 Task: Change the audio output channels to 9 in WaveOut audio output.
Action: Mouse moved to (92, 11)
Screenshot: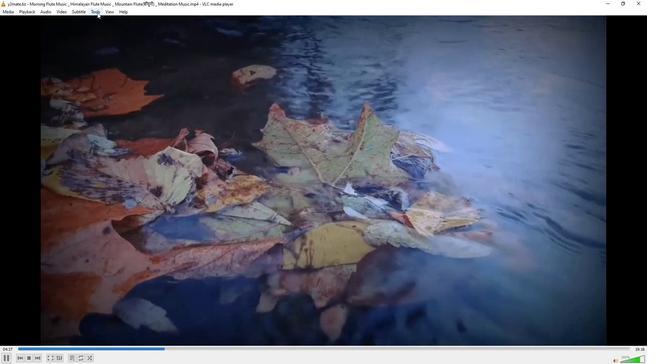 
Action: Mouse pressed left at (92, 11)
Screenshot: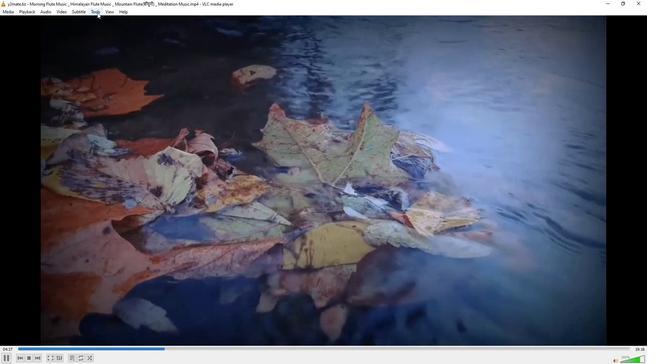 
Action: Mouse moved to (101, 89)
Screenshot: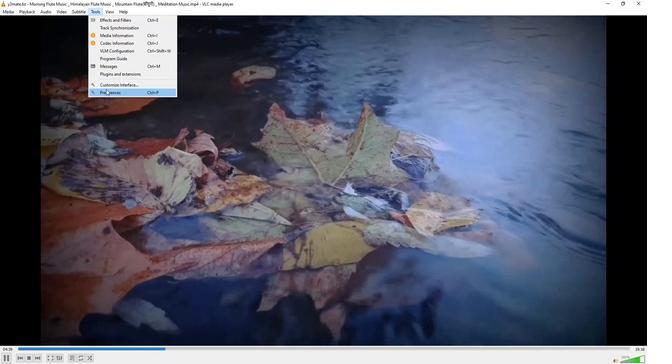 
Action: Mouse pressed left at (101, 89)
Screenshot: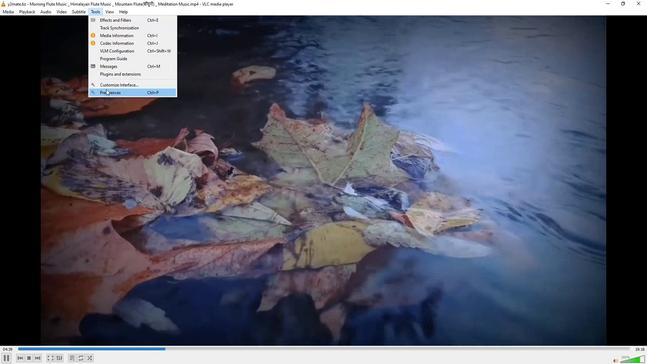 
Action: Mouse moved to (211, 295)
Screenshot: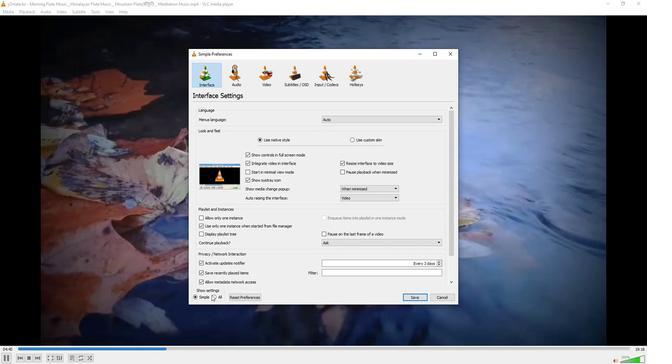 
Action: Mouse pressed left at (211, 295)
Screenshot: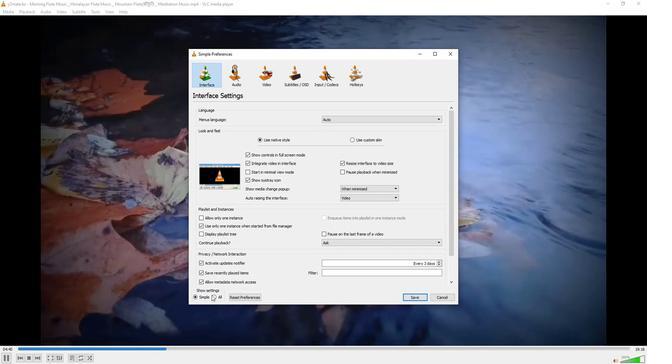 
Action: Mouse moved to (212, 296)
Screenshot: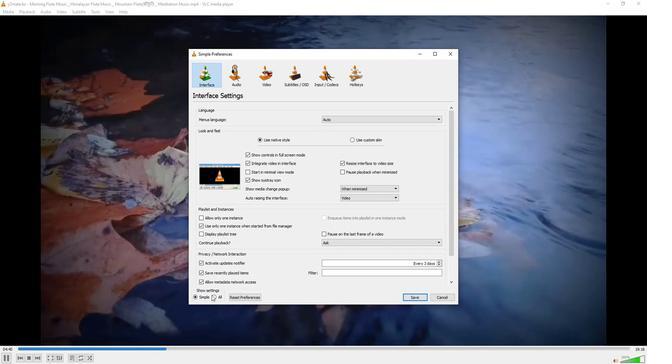 
Action: Mouse pressed left at (212, 296)
Screenshot: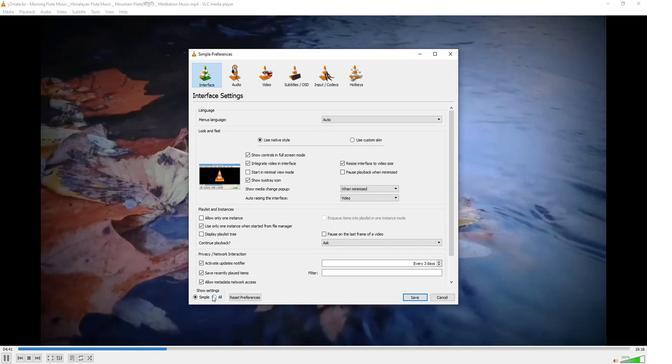 
Action: Mouse moved to (207, 153)
Screenshot: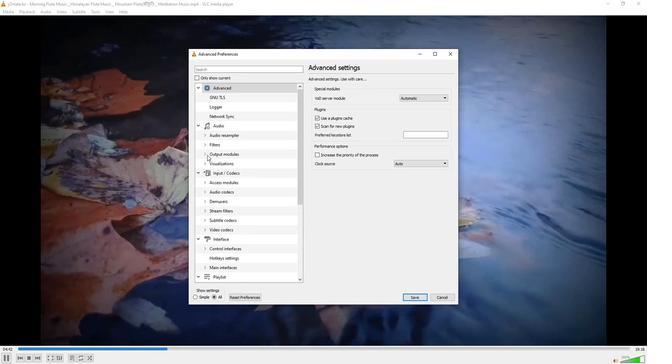 
Action: Mouse pressed left at (207, 153)
Screenshot: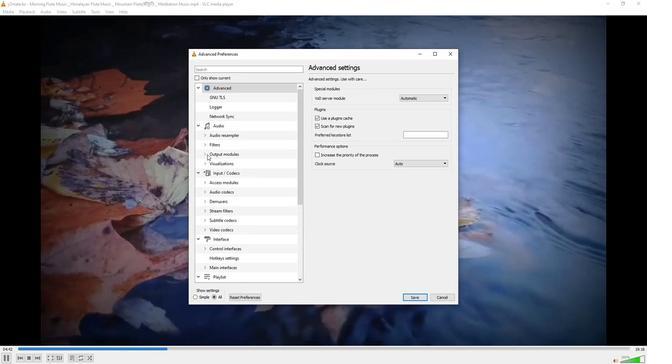 
Action: Mouse moved to (223, 191)
Screenshot: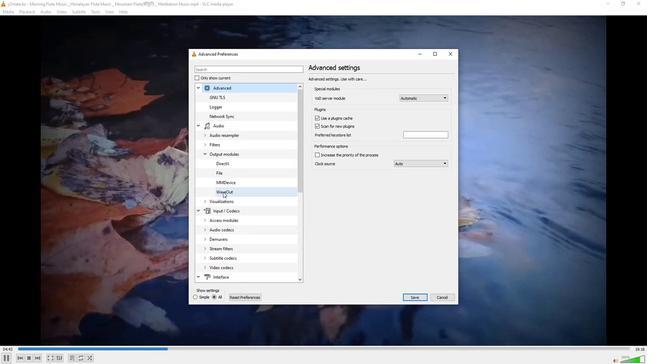 
Action: Mouse pressed left at (223, 191)
Screenshot: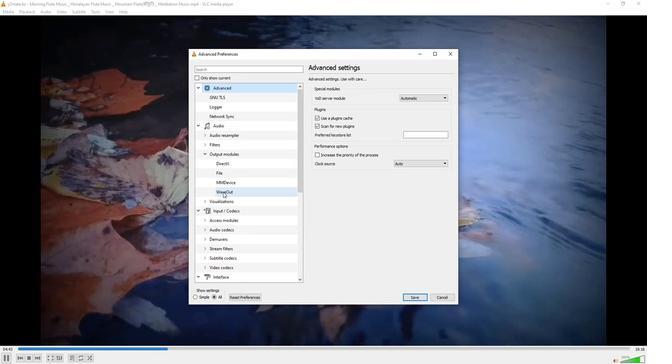 
Action: Mouse moved to (459, 113)
Screenshot: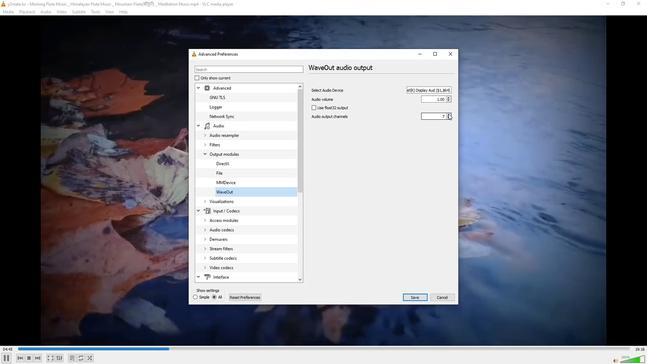 
Action: Mouse pressed left at (459, 113)
Screenshot: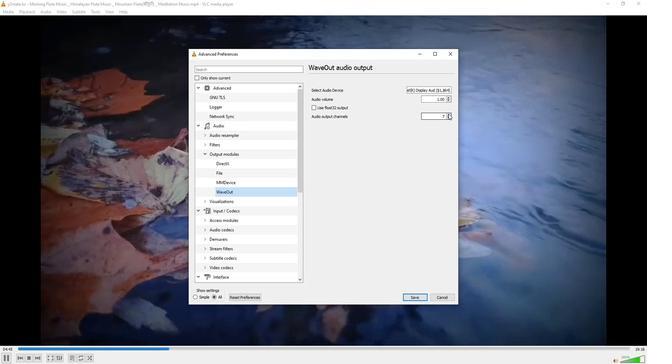 
Action: Mouse pressed left at (459, 113)
Screenshot: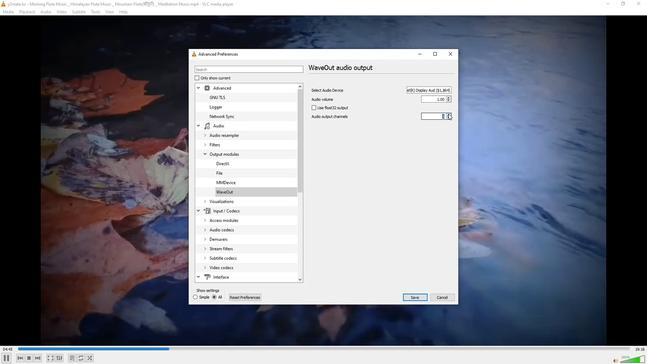 
Action: Mouse moved to (467, 121)
Screenshot: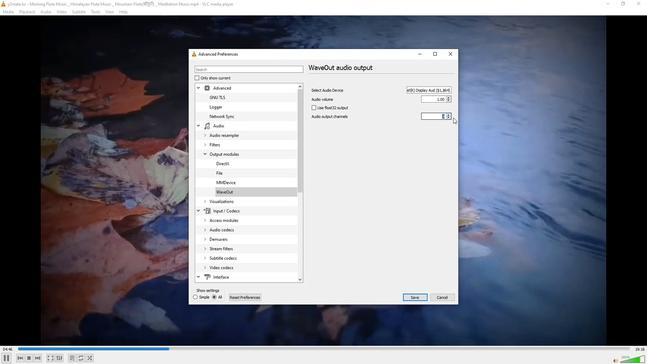 
Action: Mouse pressed left at (467, 121)
Screenshot: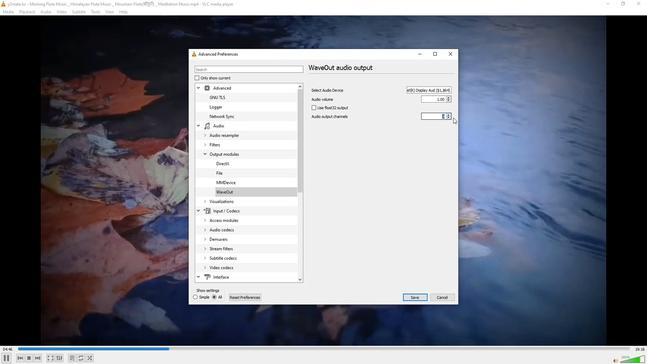 
